 Task: Create a section Fast Frenzy and in the section, add a milestone Augmented Reality (AR) Development in the project AtlasTech
Action: Mouse moved to (49, 221)
Screenshot: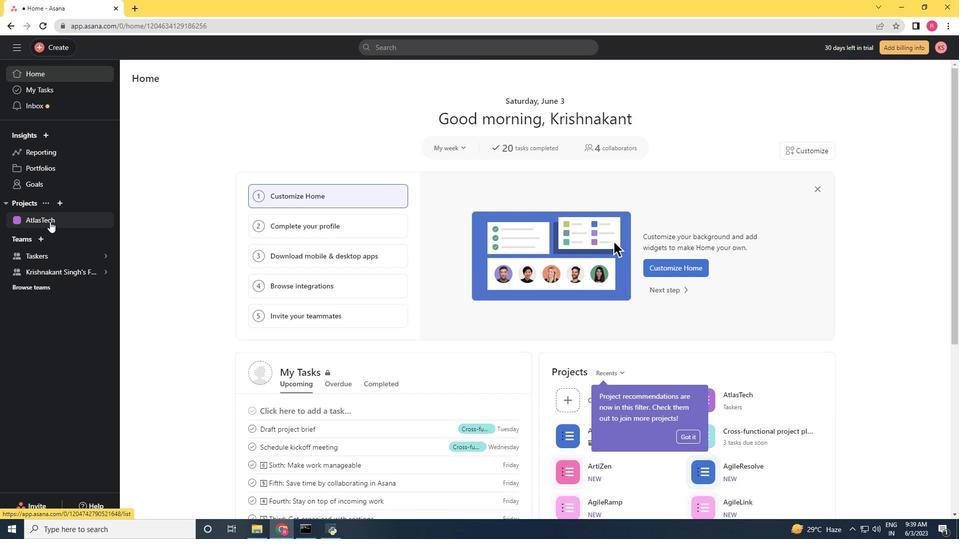 
Action: Mouse pressed left at (49, 221)
Screenshot: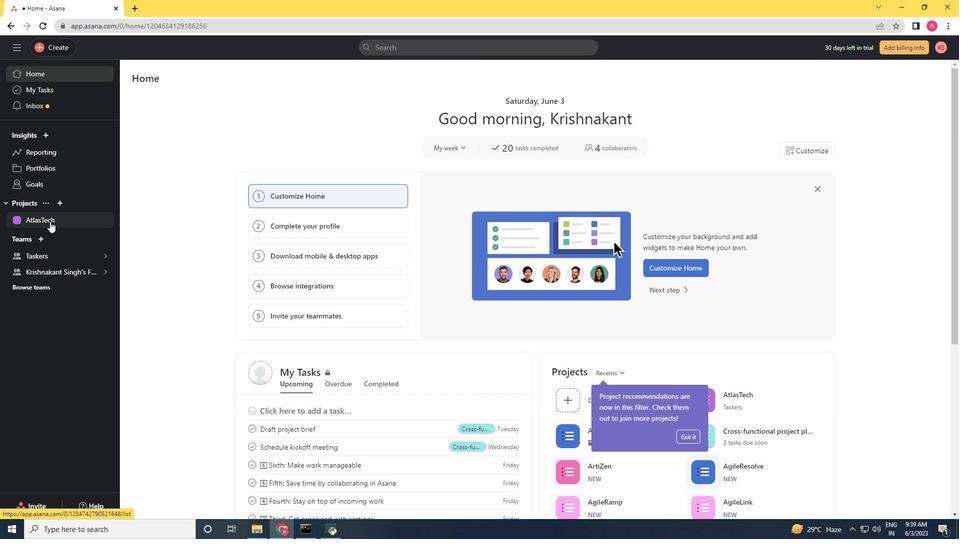 
Action: Mouse moved to (165, 401)
Screenshot: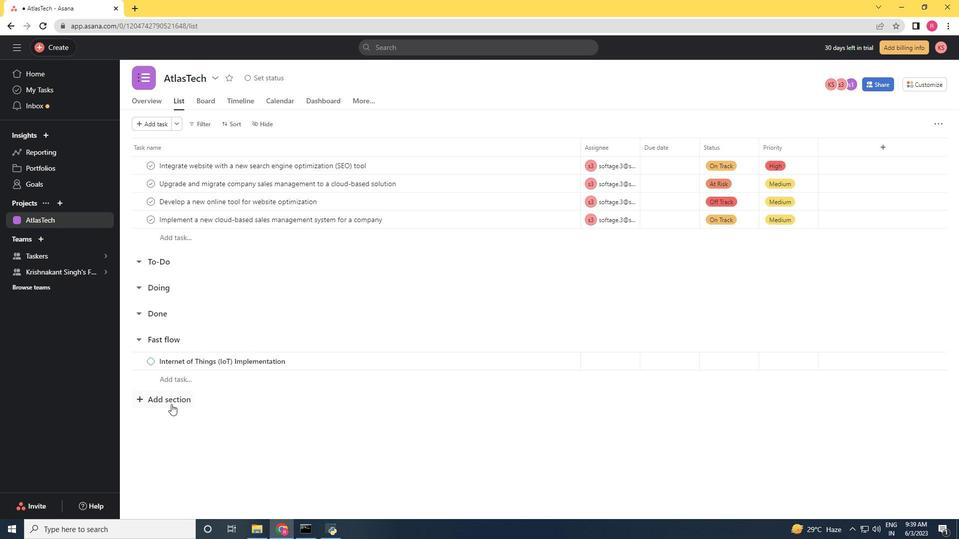 
Action: Mouse pressed left at (165, 401)
Screenshot: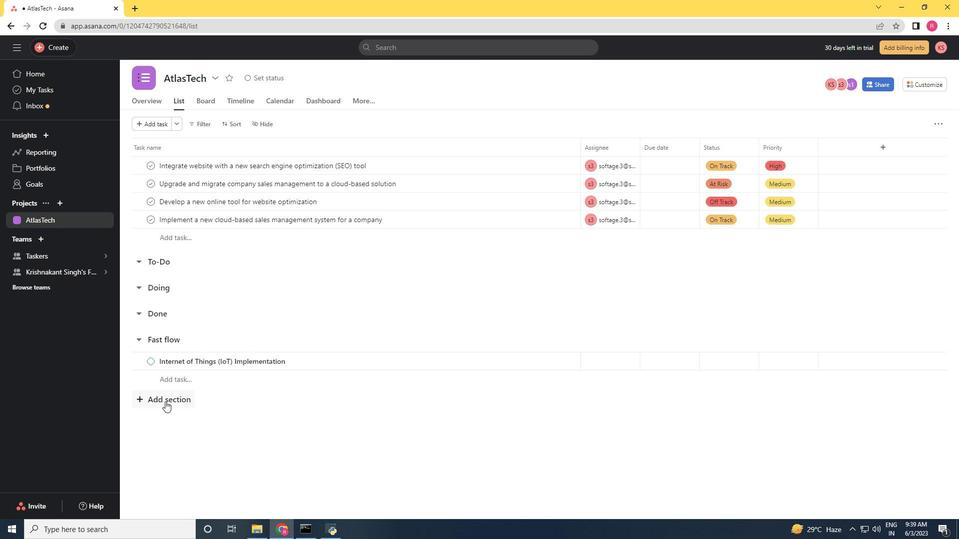 
Action: Mouse moved to (400, 298)
Screenshot: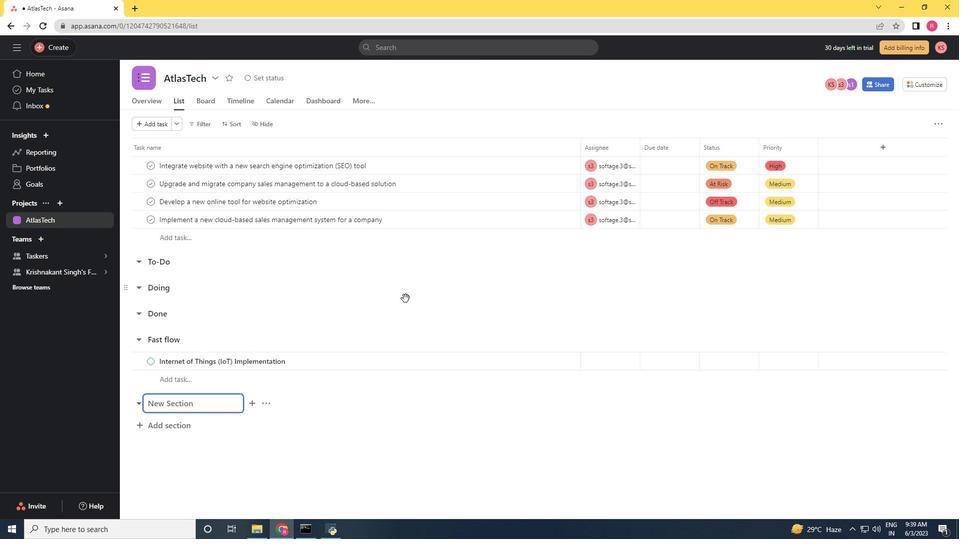 
Action: Key pressed <Key.shift>Fast<Key.space><Key.shift>Frenzy<Key.space>b<Key.backspace><Key.enter><Key.shift>Augemented<Key.space><Key.backspace><Key.backspace><Key.backspace><Key.backspace><Key.backspace><Key.backspace><Key.backspace><Key.backspace><Key.backspace>gmented<Key.space><Key.shift>Reakity<Key.space><Key.backspace><Key.backspace><Key.backspace><Key.backspace><Key.backspace>lity<Key.space><Key.shift_r><Key.shift_r><Key.shift_r><Key.shift_r><Key.shift_r><Key.shift_r><Key.shift_r><Key.shift_r><Key.shift_r><Key.shift_r><Key.shift_r><Key.shift_r><Key.shift_r>(AR)<Key.space><Key.shift>Development<Key.space>
Screenshot: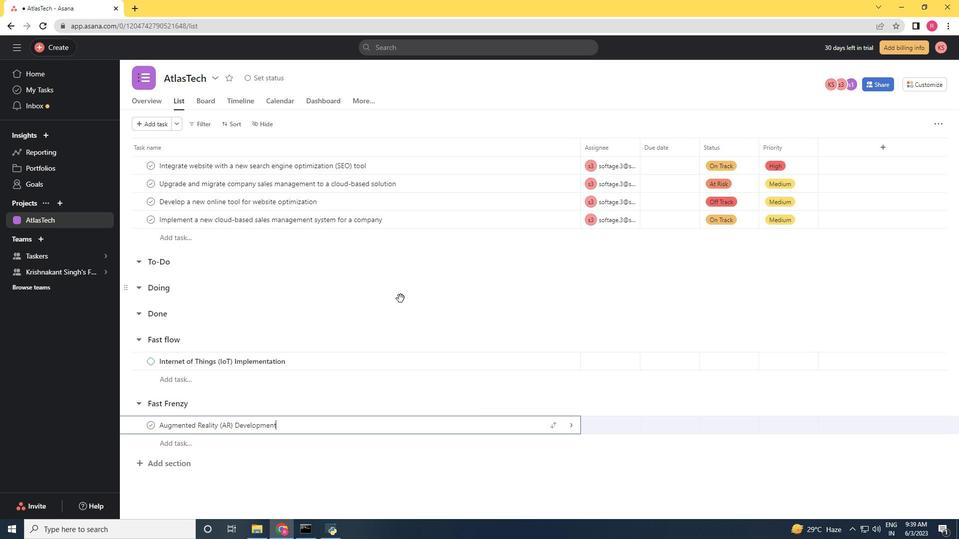 
Action: Mouse moved to (345, 421)
Screenshot: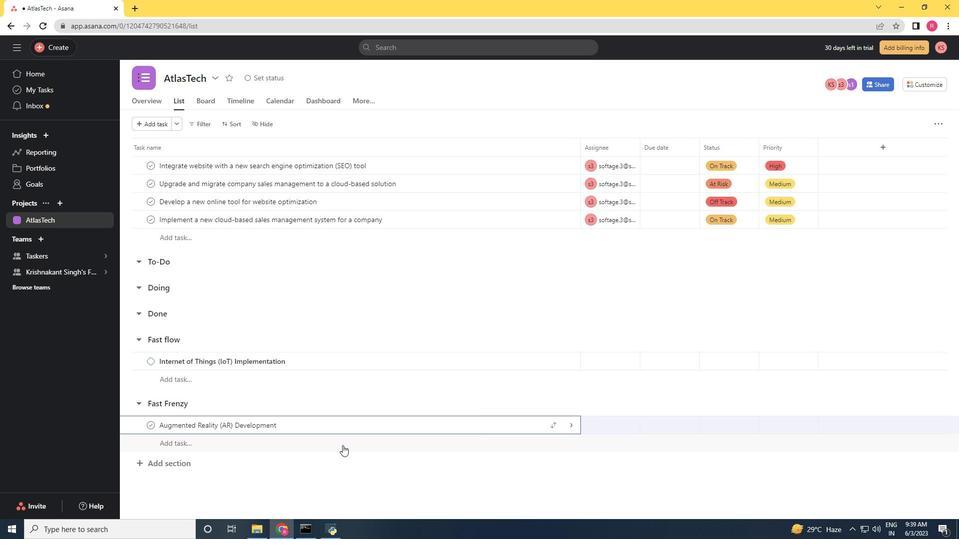 
Action: Mouse pressed right at (345, 421)
Screenshot: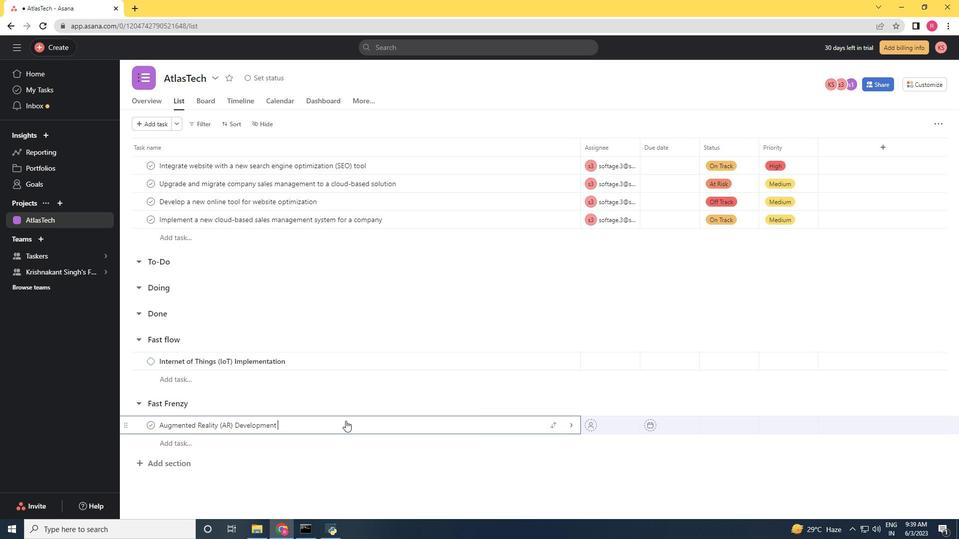 
Action: Mouse moved to (376, 390)
Screenshot: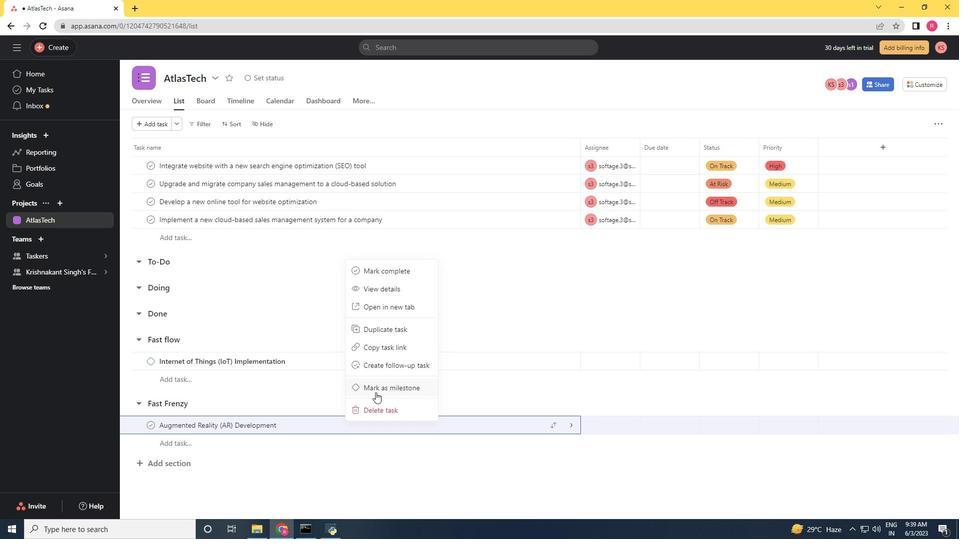 
Action: Mouse pressed left at (376, 390)
Screenshot: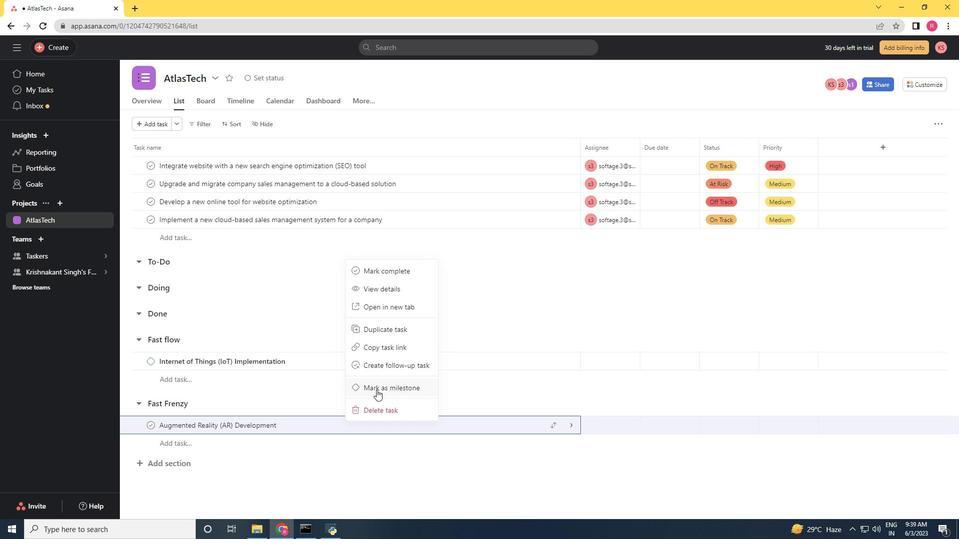 
Action: Mouse moved to (510, 230)
Screenshot: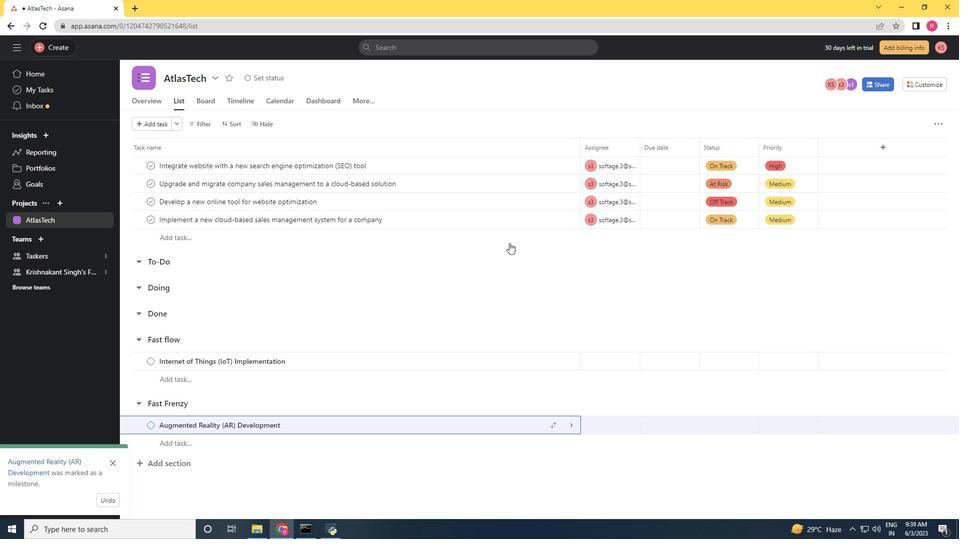 
